 Task: Add an action where "Form is Default ticket form" in downgrade and inform.
Action: Mouse moved to (21, 272)
Screenshot: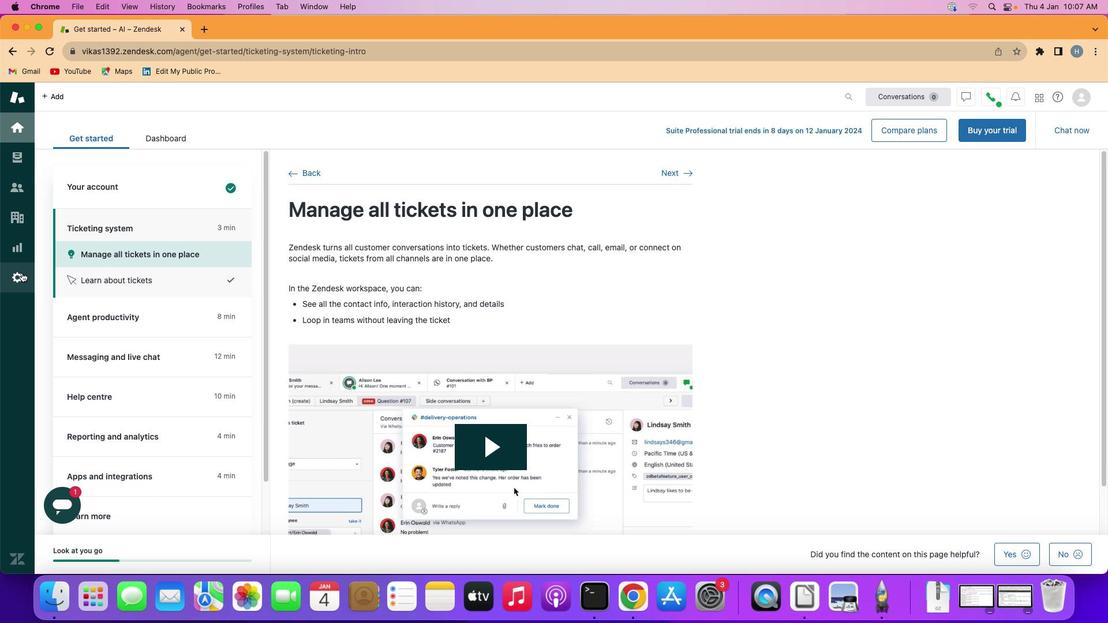 
Action: Mouse pressed left at (21, 272)
Screenshot: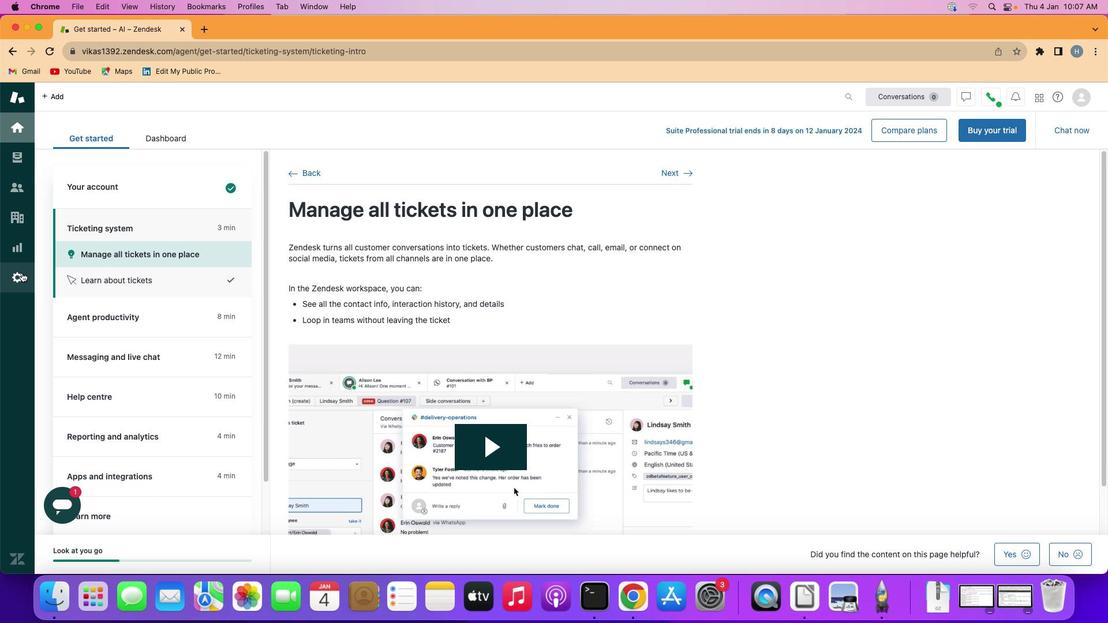 
Action: Mouse moved to (223, 472)
Screenshot: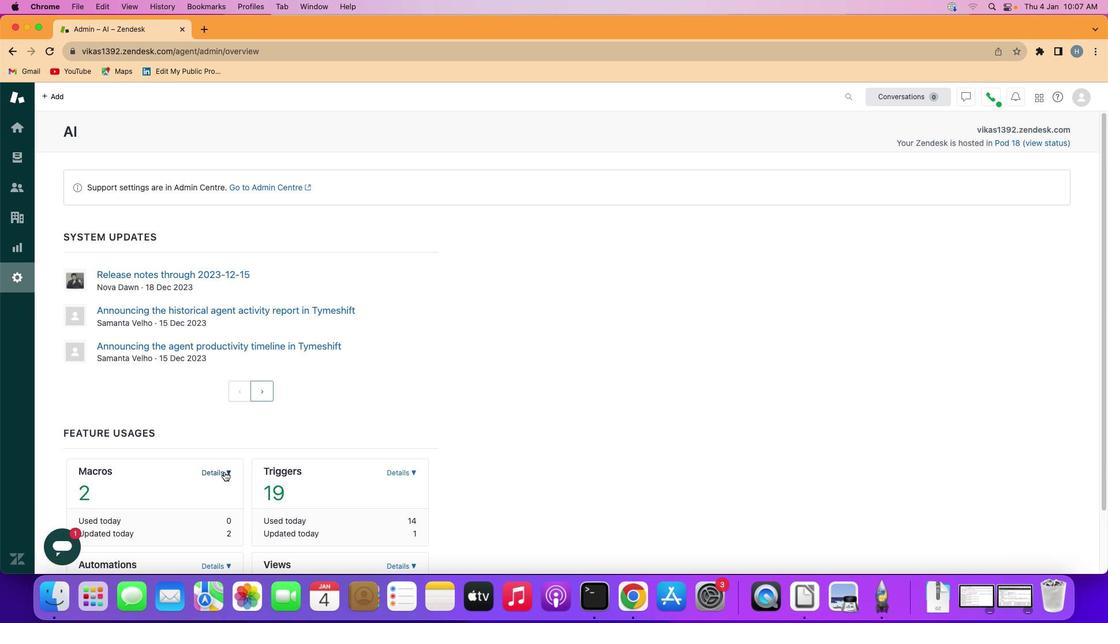 
Action: Mouse pressed left at (223, 472)
Screenshot: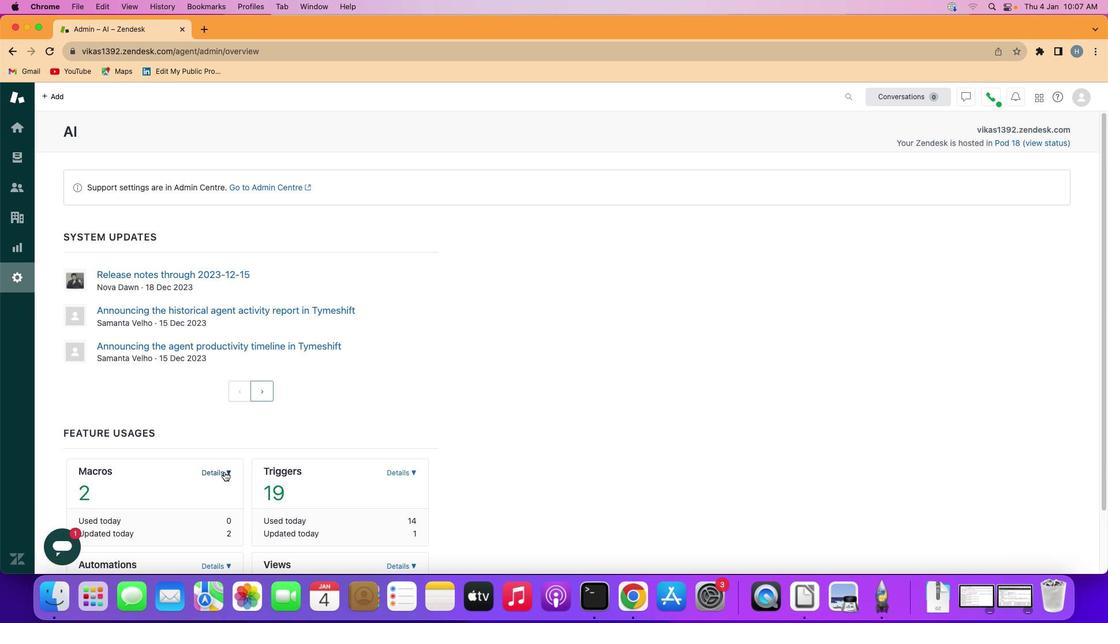 
Action: Mouse moved to (169, 512)
Screenshot: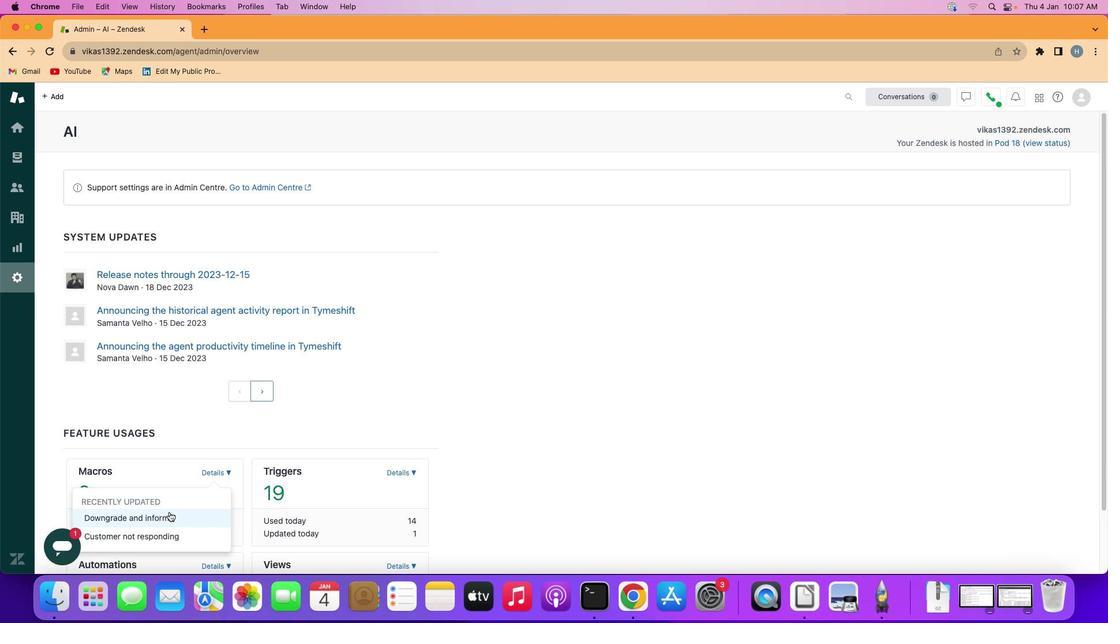 
Action: Mouse pressed left at (169, 512)
Screenshot: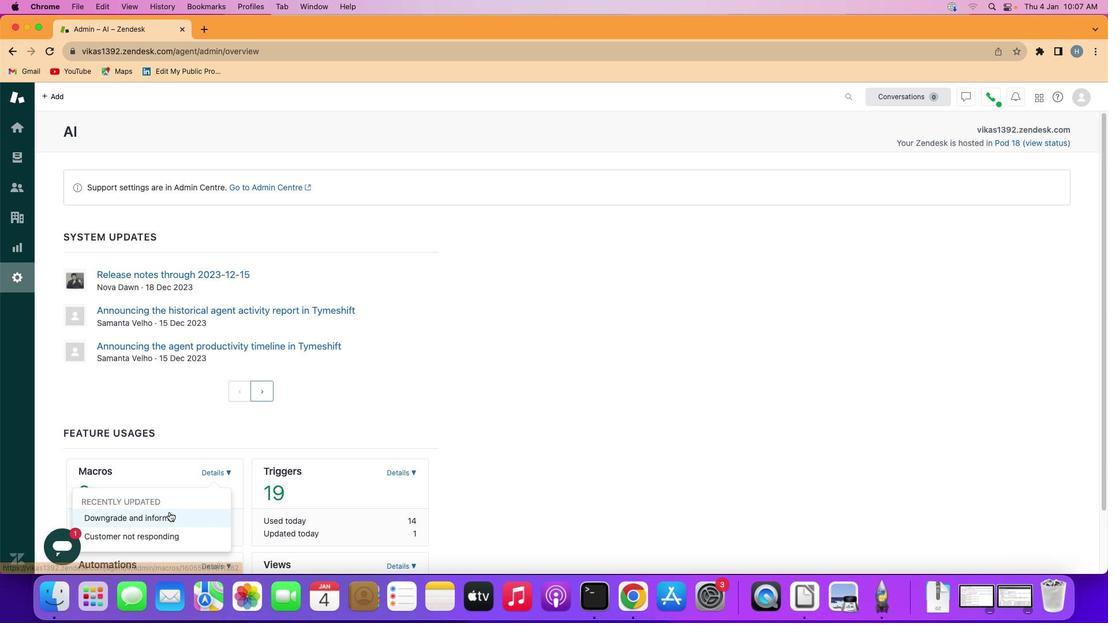 
Action: Mouse moved to (195, 419)
Screenshot: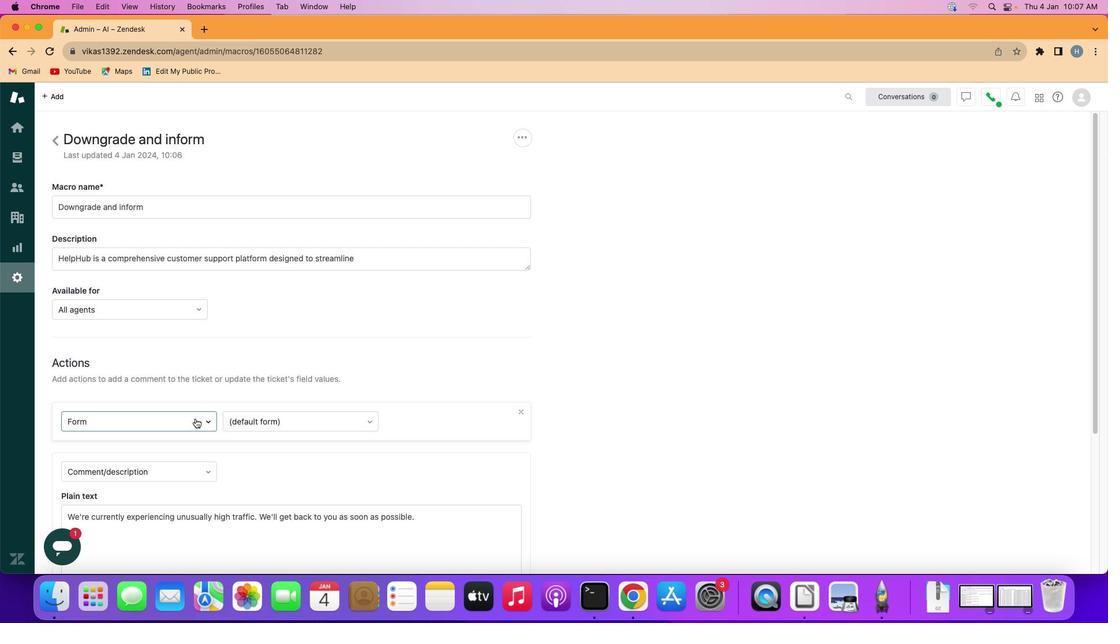 
Action: Mouse pressed left at (195, 419)
Screenshot: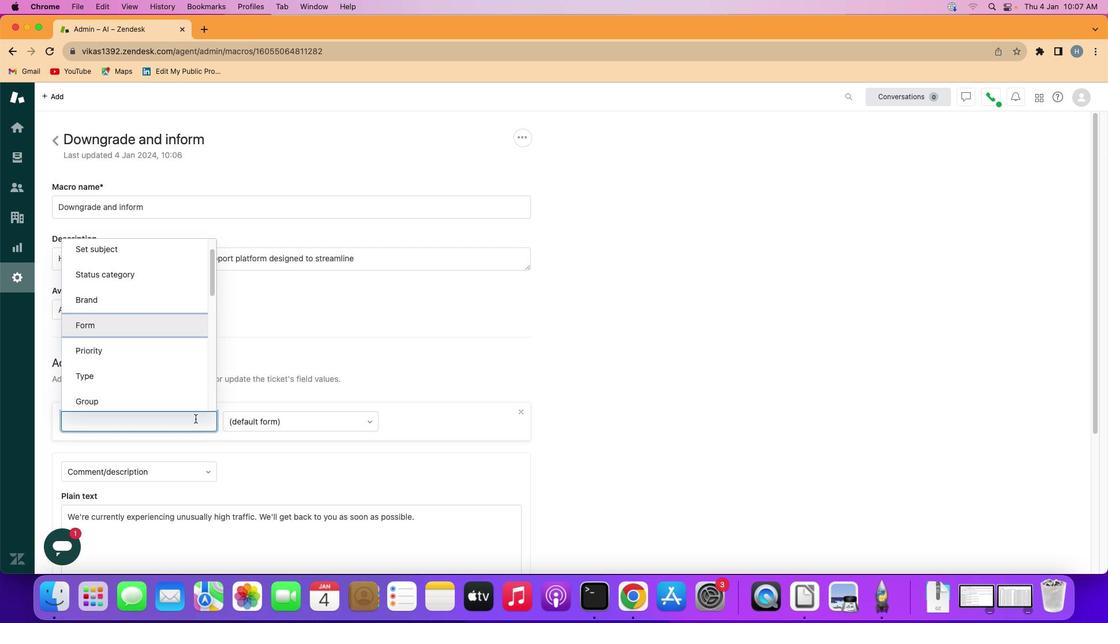 
Action: Mouse moved to (180, 327)
Screenshot: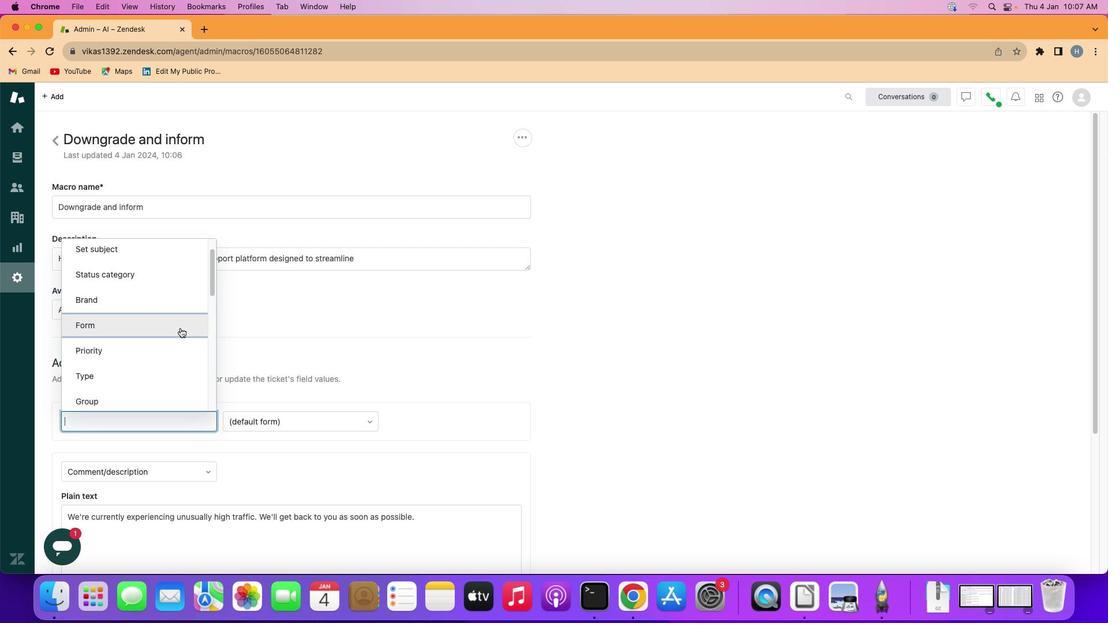 
Action: Mouse pressed left at (180, 327)
Screenshot: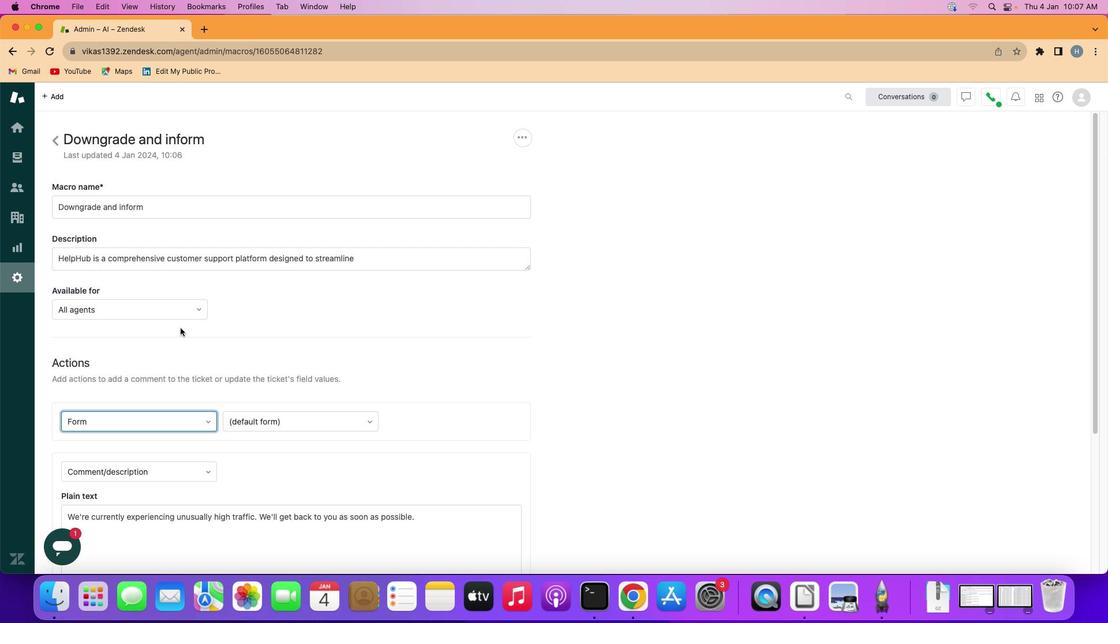 
Action: Mouse moved to (297, 419)
Screenshot: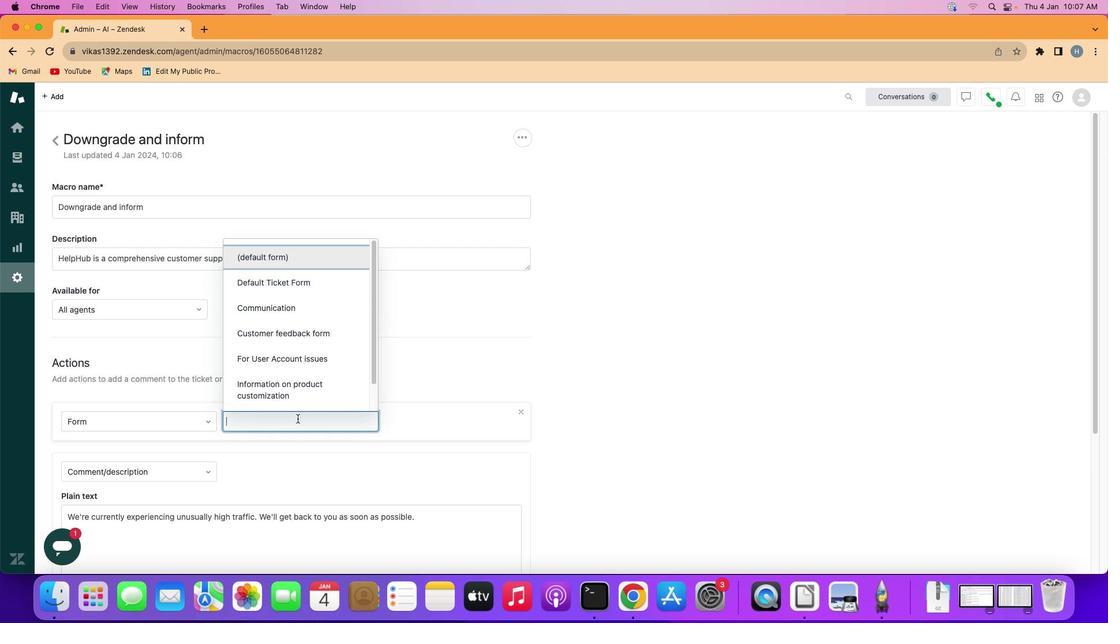 
Action: Mouse pressed left at (297, 419)
Screenshot: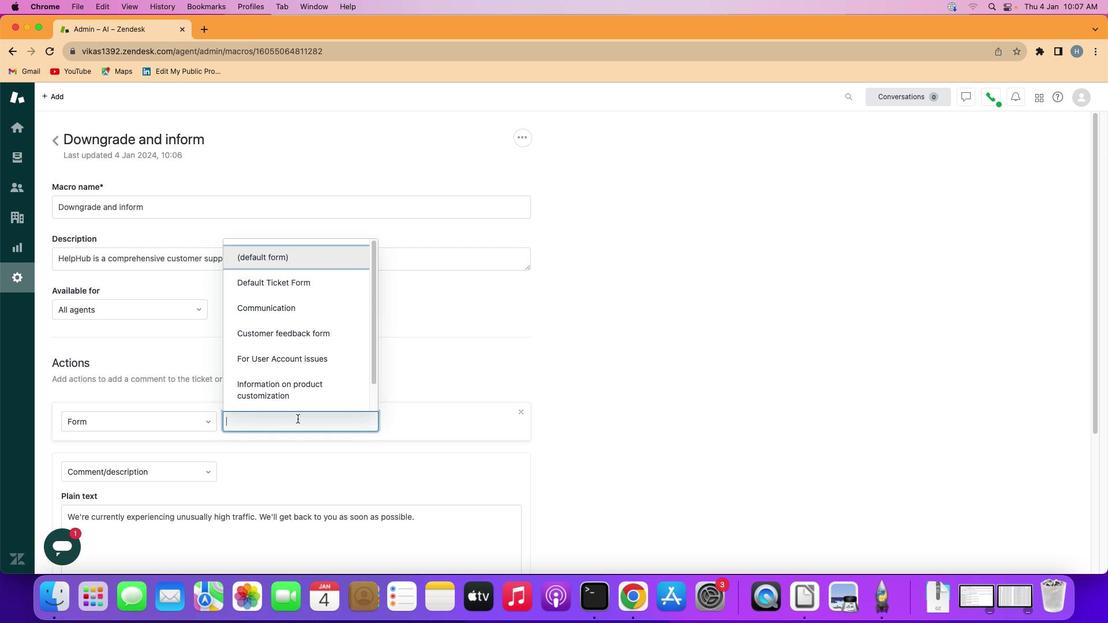 
Action: Mouse moved to (315, 283)
Screenshot: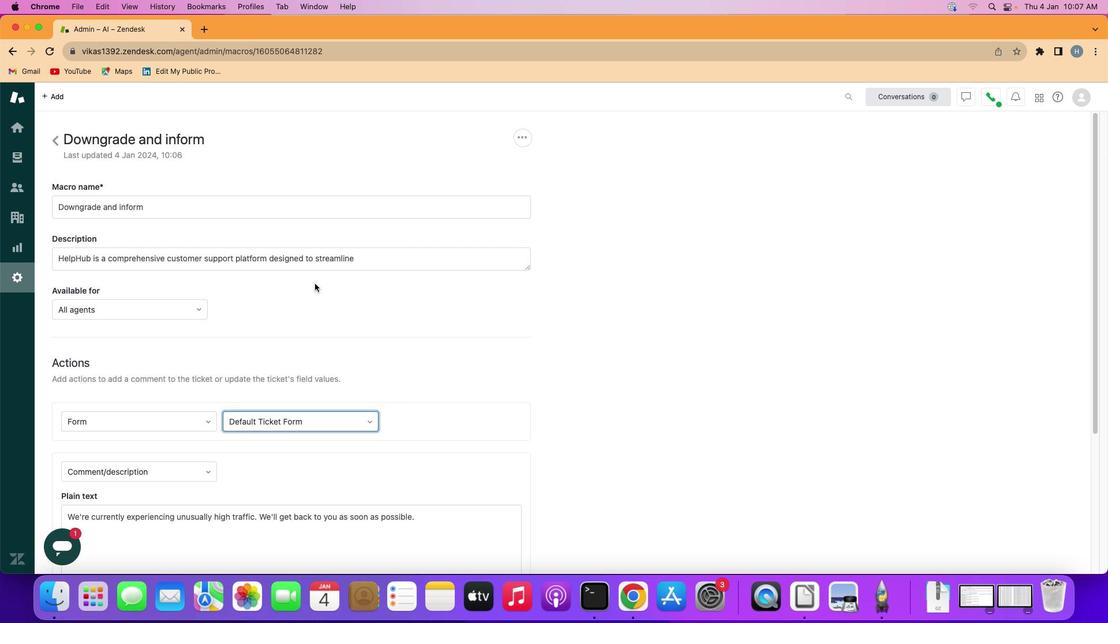 
Action: Mouse pressed left at (315, 283)
Screenshot: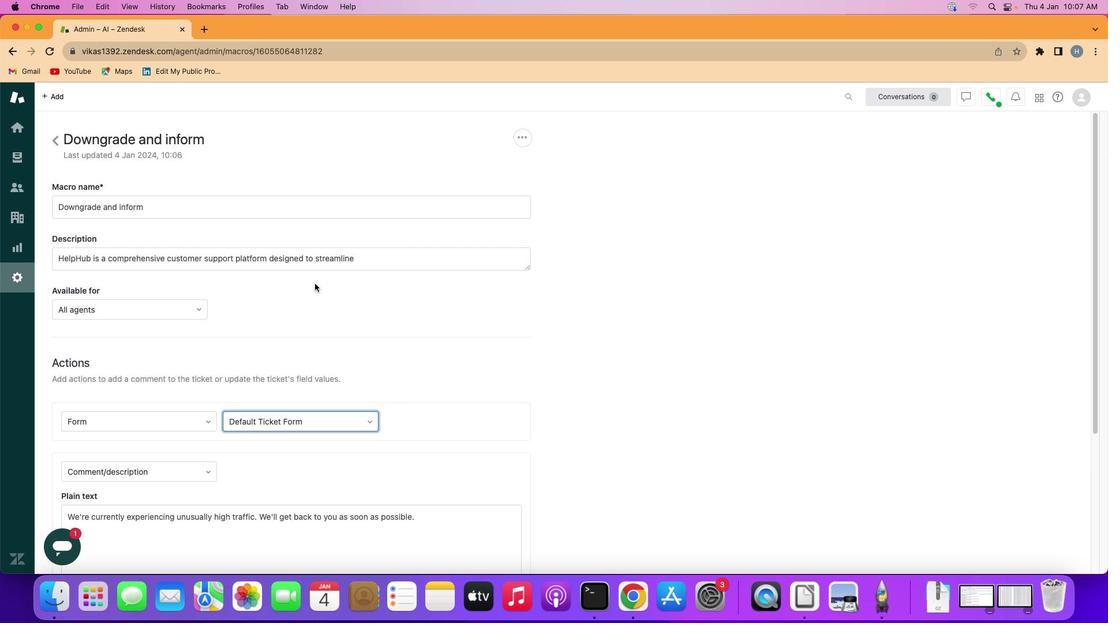 
Action: Mouse moved to (454, 493)
Screenshot: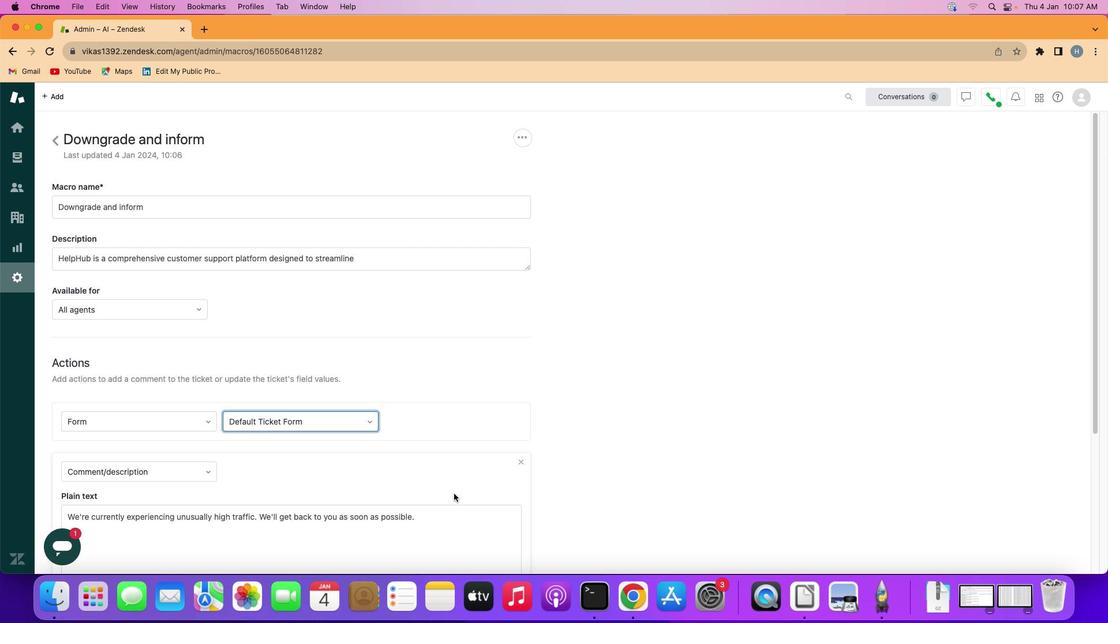 
Action: Mouse scrolled (454, 493) with delta (0, 0)
Screenshot: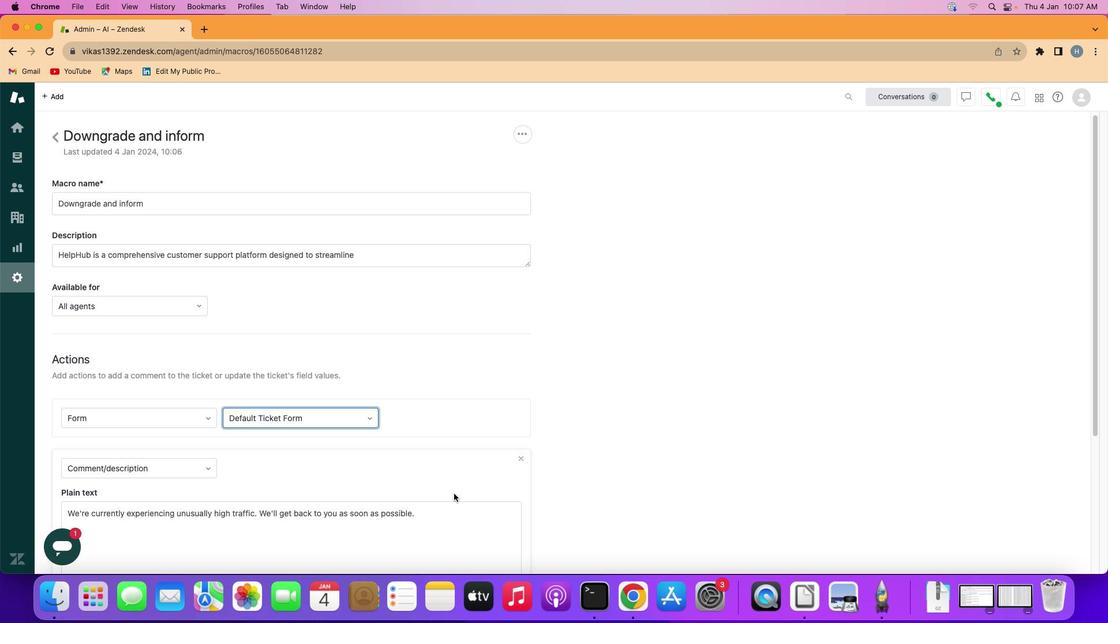 
Action: Mouse scrolled (454, 493) with delta (0, 0)
Screenshot: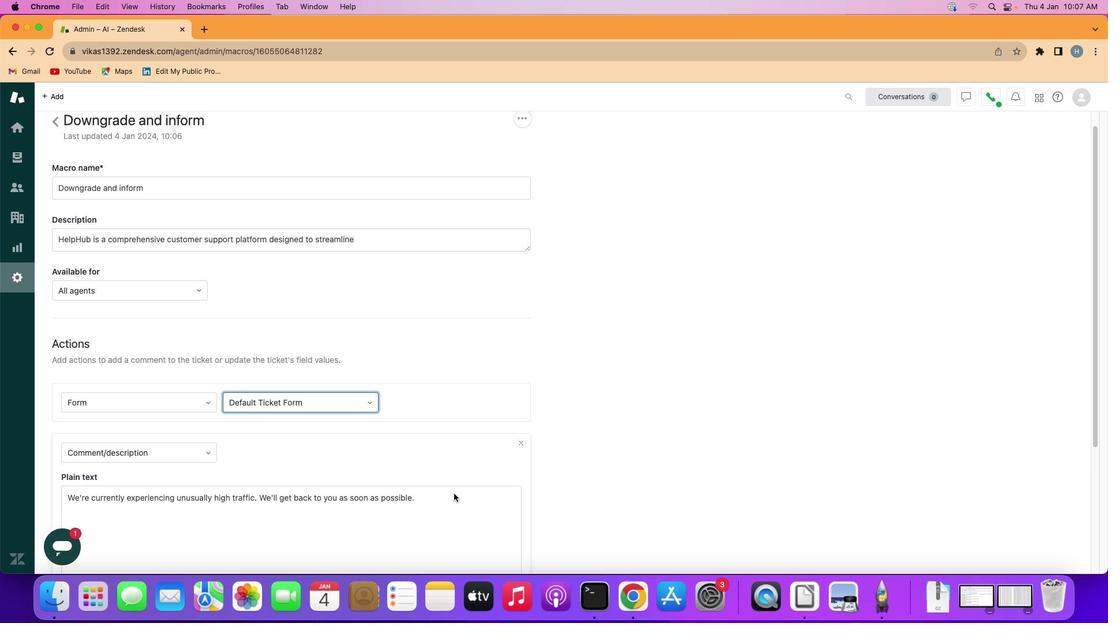 
Action: Mouse scrolled (454, 493) with delta (0, -1)
Screenshot: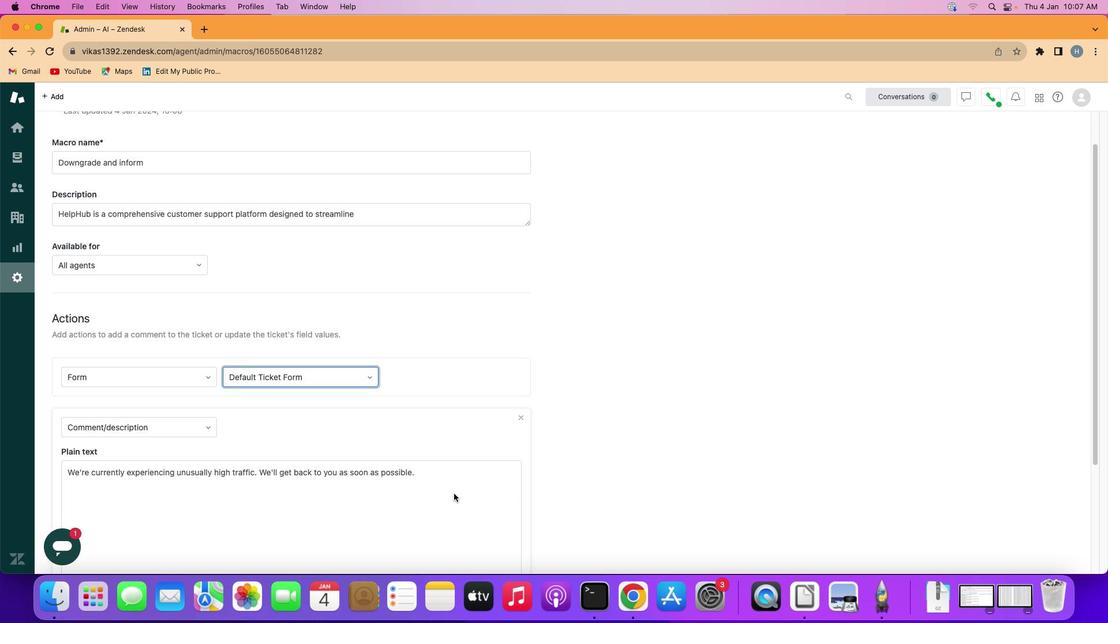 
Action: Mouse scrolled (454, 493) with delta (0, -1)
Screenshot: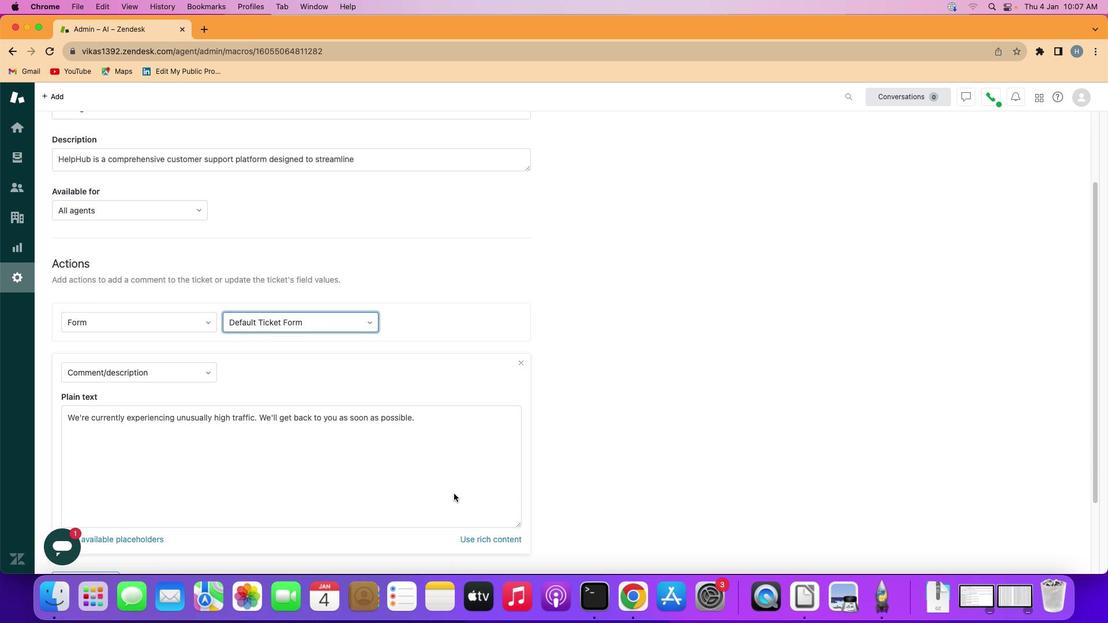 
Action: Mouse scrolled (454, 493) with delta (0, -1)
Screenshot: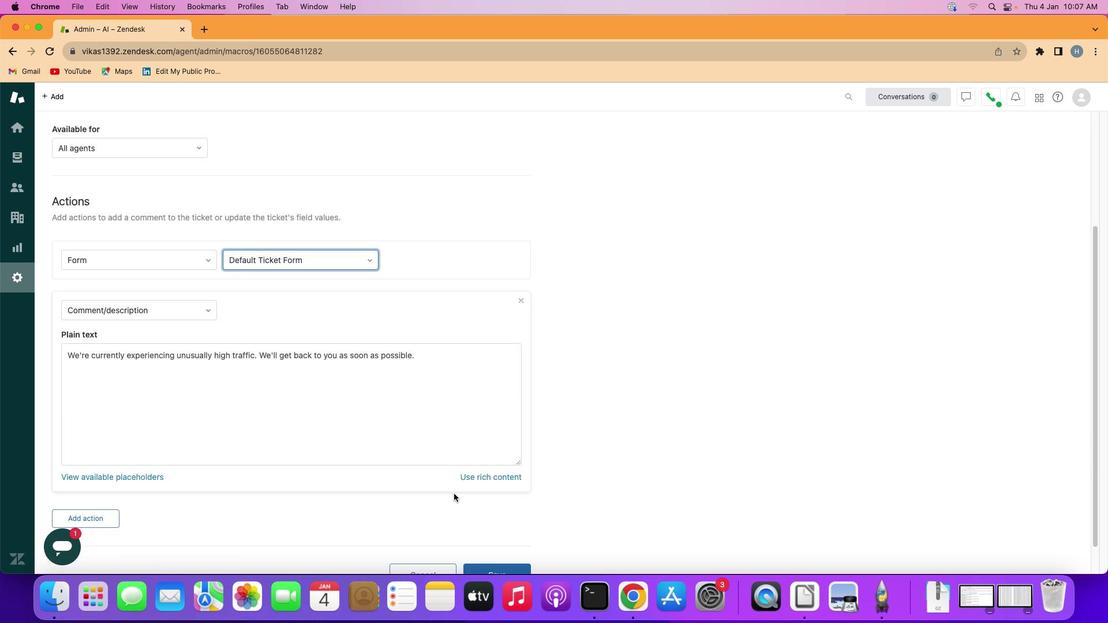 
Action: Mouse scrolled (454, 493) with delta (0, 0)
Screenshot: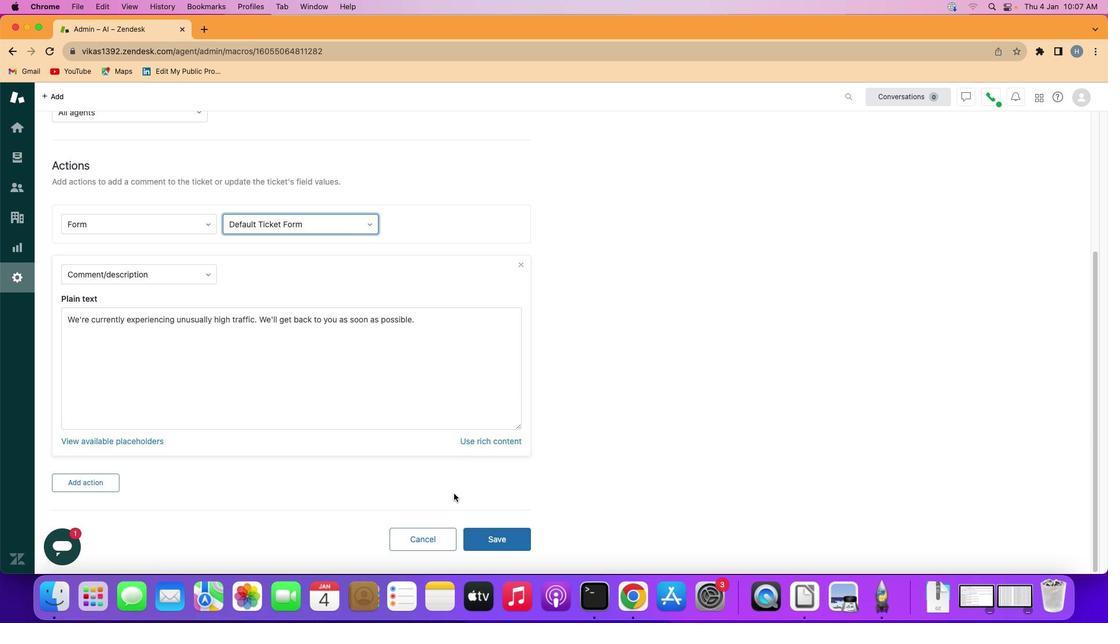 
Action: Mouse scrolled (454, 493) with delta (0, 0)
Screenshot: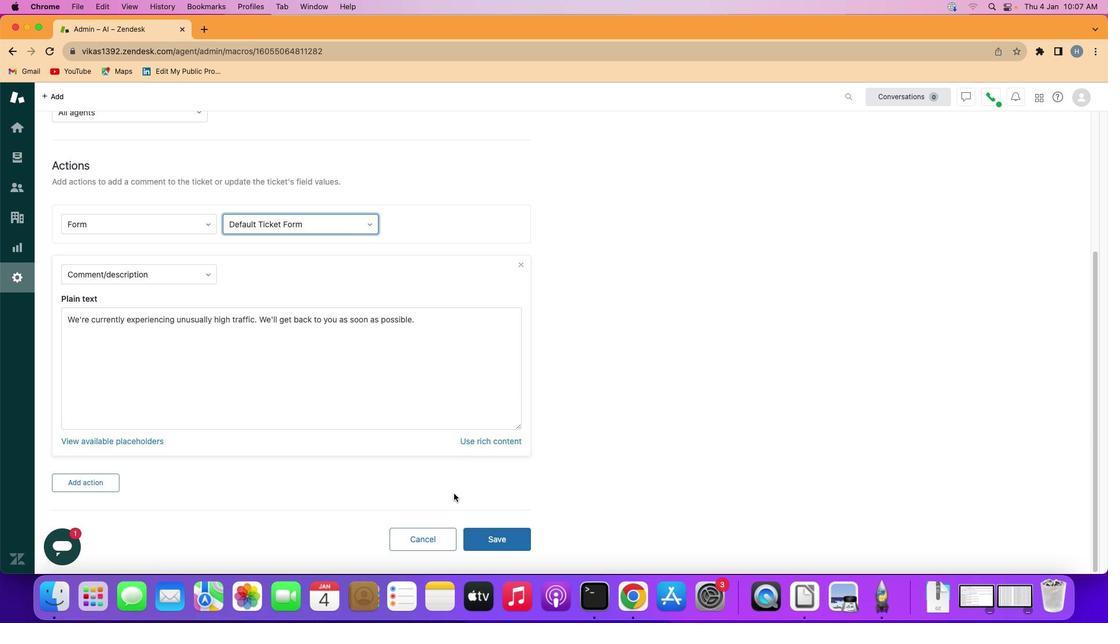 
Action: Mouse scrolled (454, 493) with delta (0, -1)
Screenshot: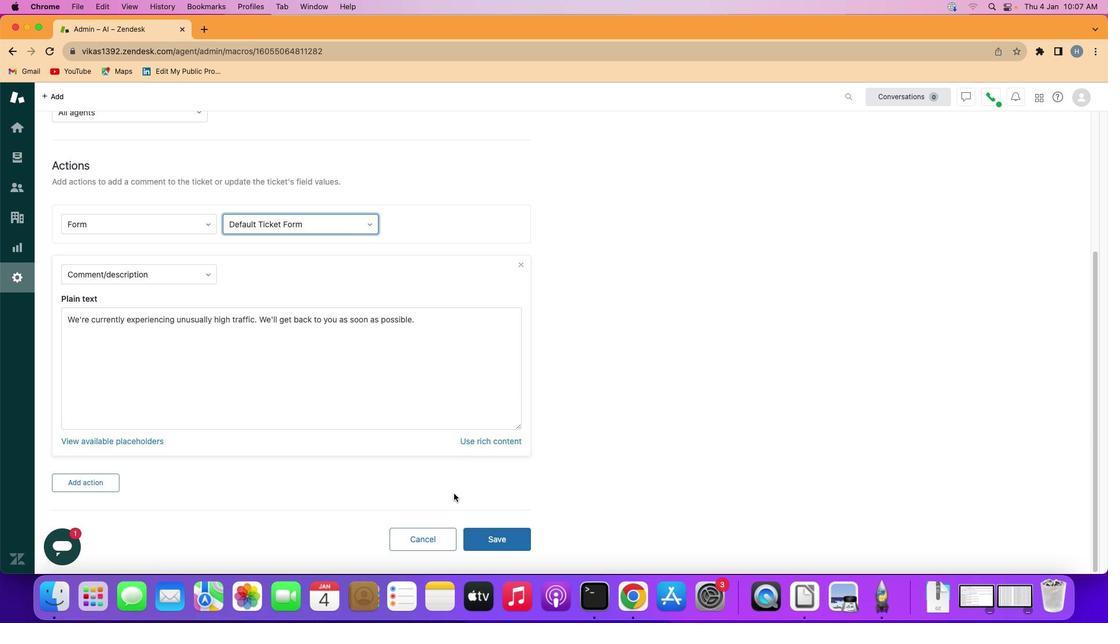 
Action: Mouse scrolled (454, 493) with delta (0, -1)
Screenshot: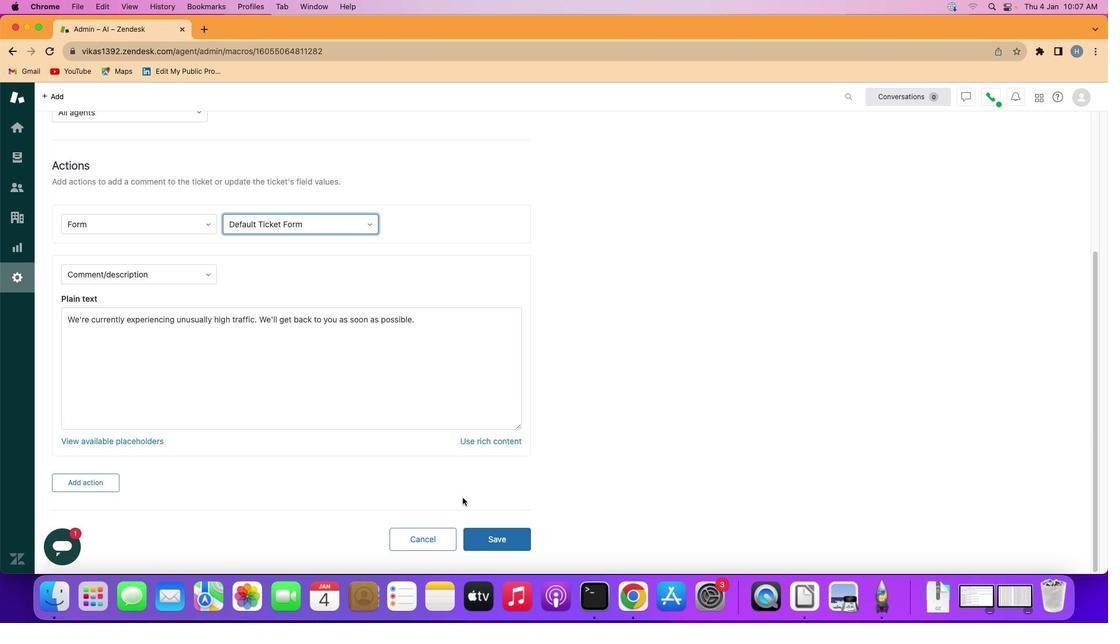 
Action: Mouse moved to (511, 536)
Screenshot: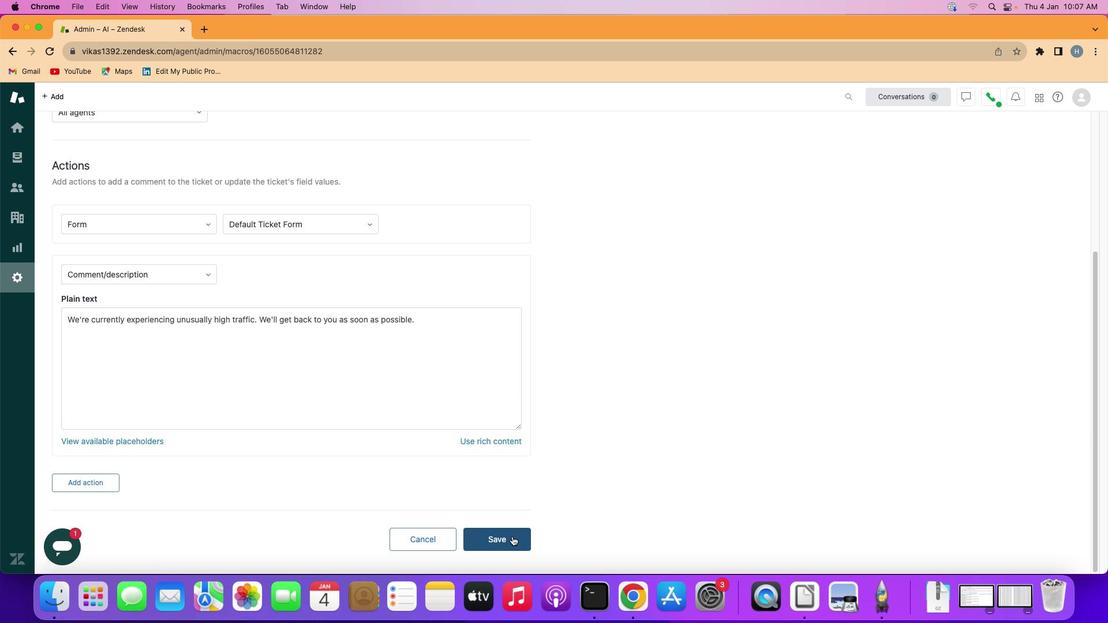
Action: Mouse pressed left at (511, 536)
Screenshot: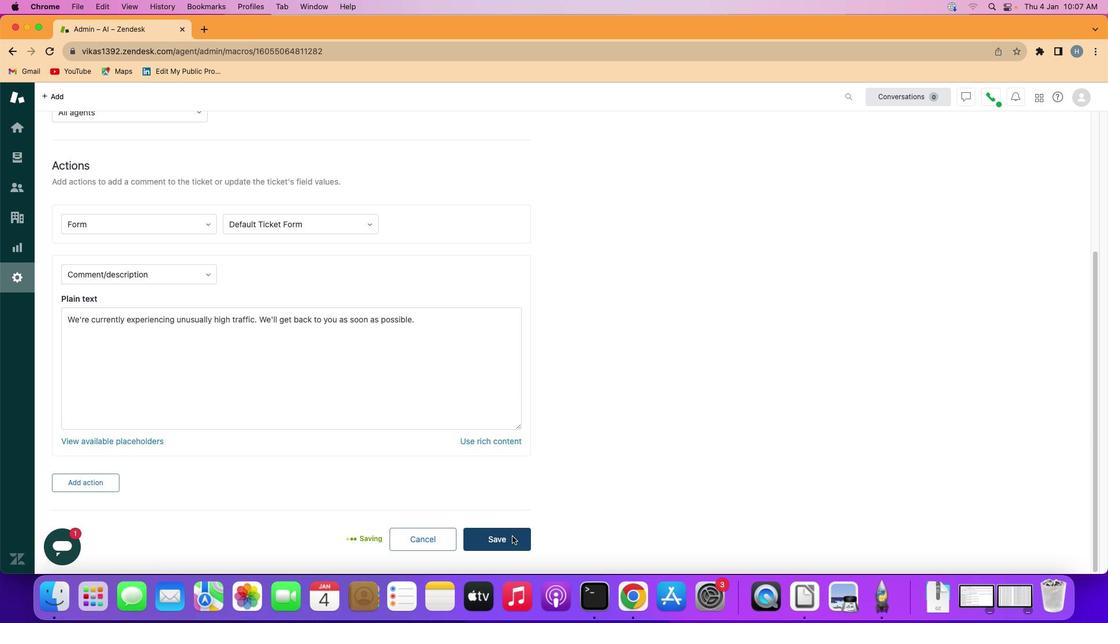 
